 Task: Click the Assets button to "Savings Account" Under Process Payment.
Action: Mouse moved to (130, 19)
Screenshot: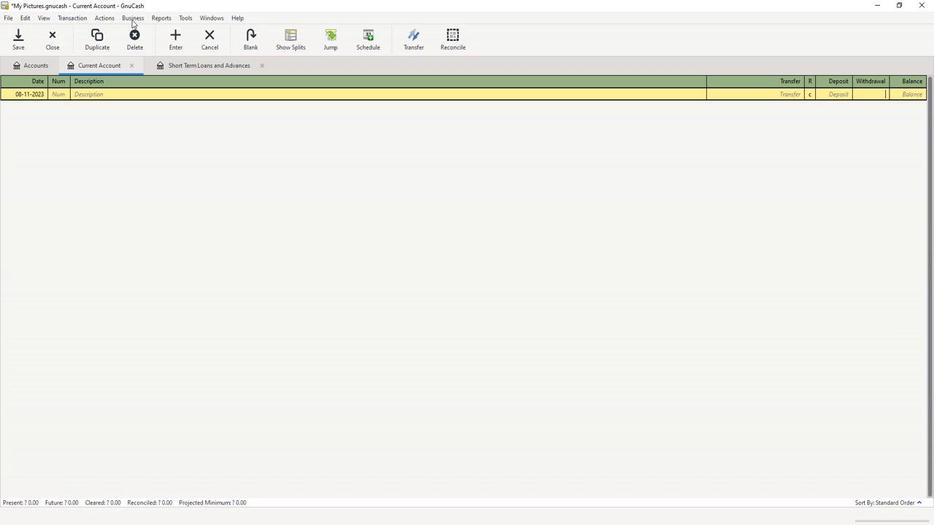 
Action: Mouse pressed left at (130, 19)
Screenshot: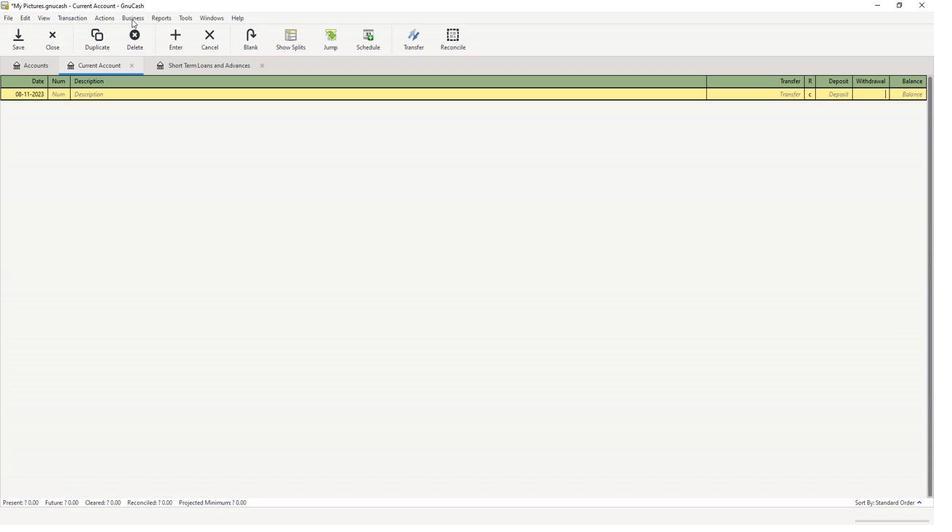 
Action: Mouse moved to (142, 30)
Screenshot: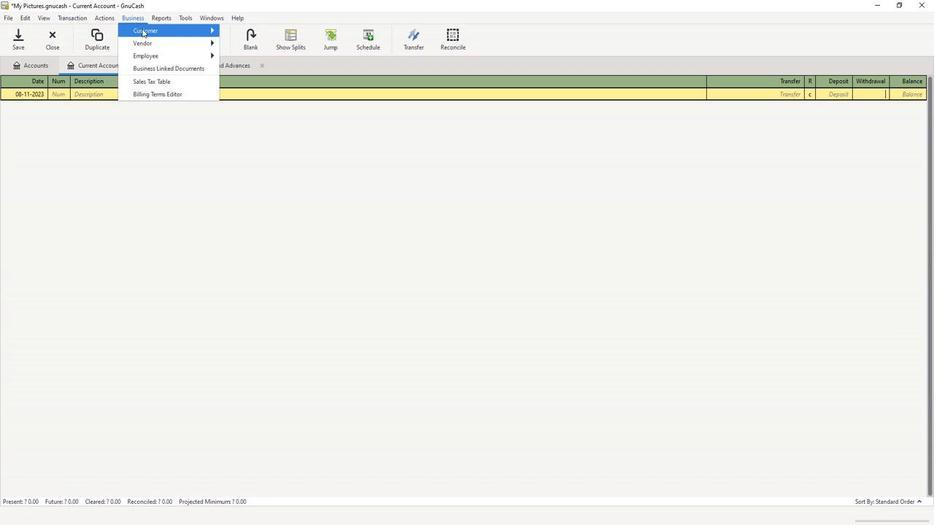 
Action: Mouse pressed left at (142, 30)
Screenshot: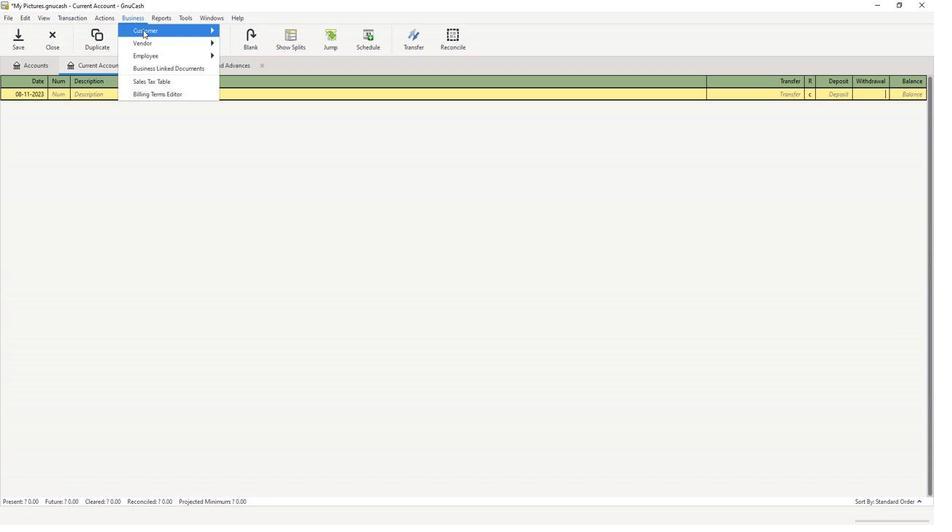 
Action: Mouse moved to (266, 119)
Screenshot: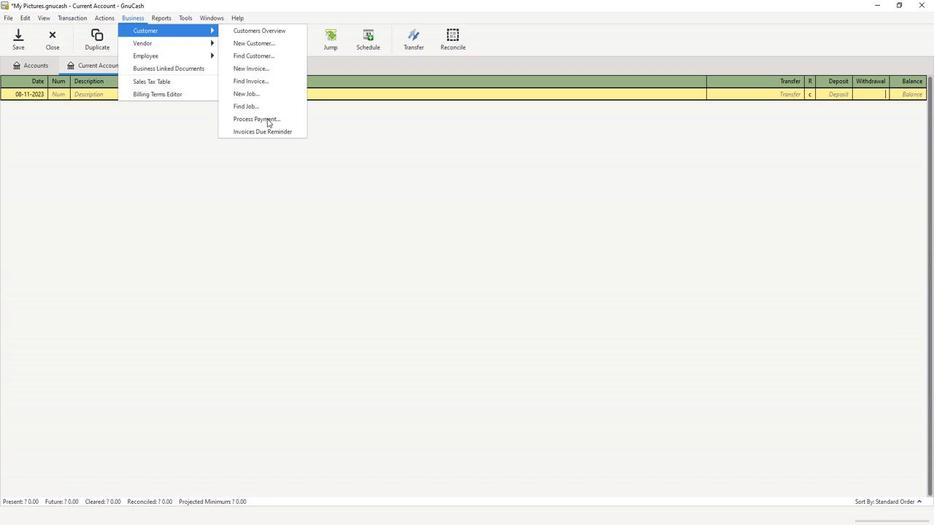 
Action: Mouse pressed left at (266, 119)
Screenshot: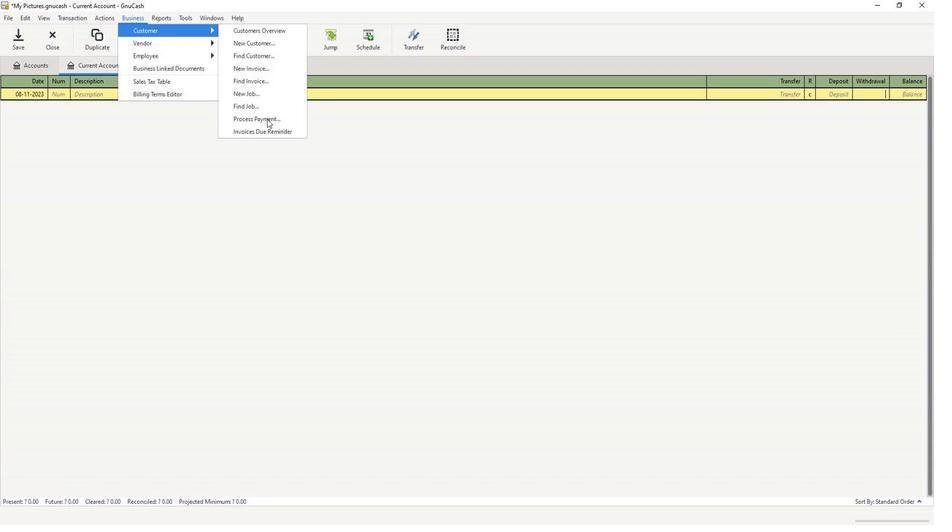 
Action: Mouse moved to (456, 276)
Screenshot: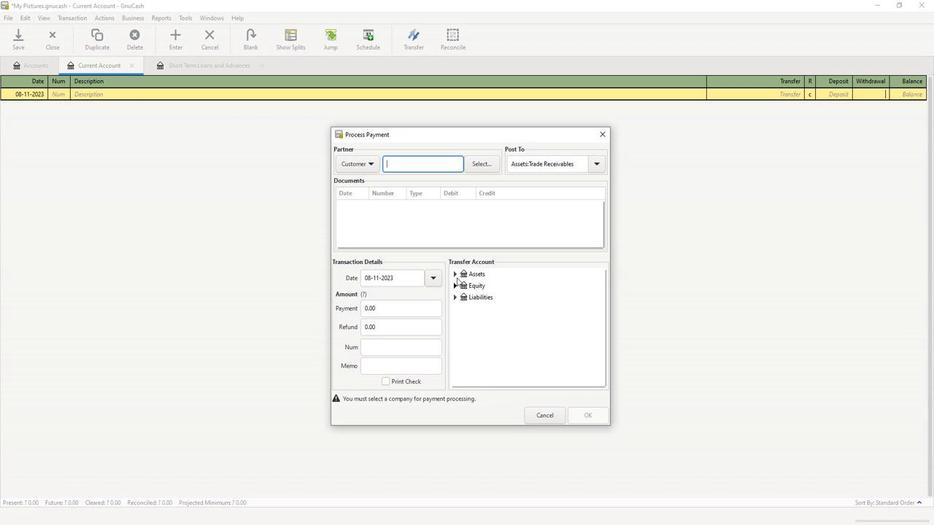 
Action: Mouse pressed left at (456, 276)
Screenshot: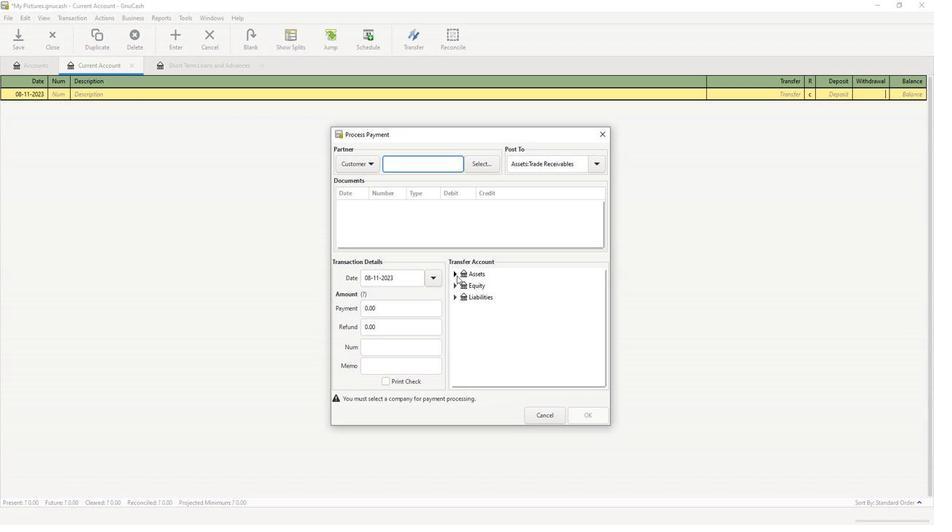 
Action: Mouse moved to (464, 286)
Screenshot: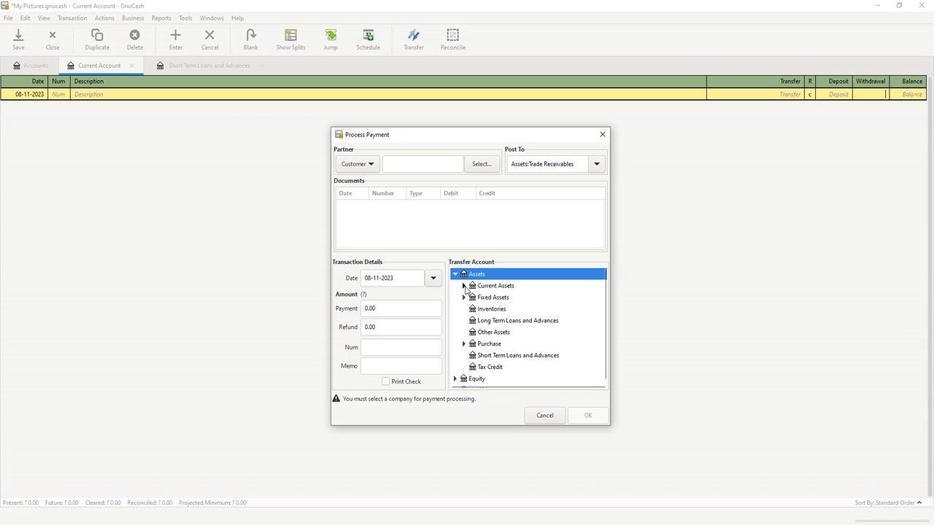 
Action: Mouse pressed left at (464, 286)
Screenshot: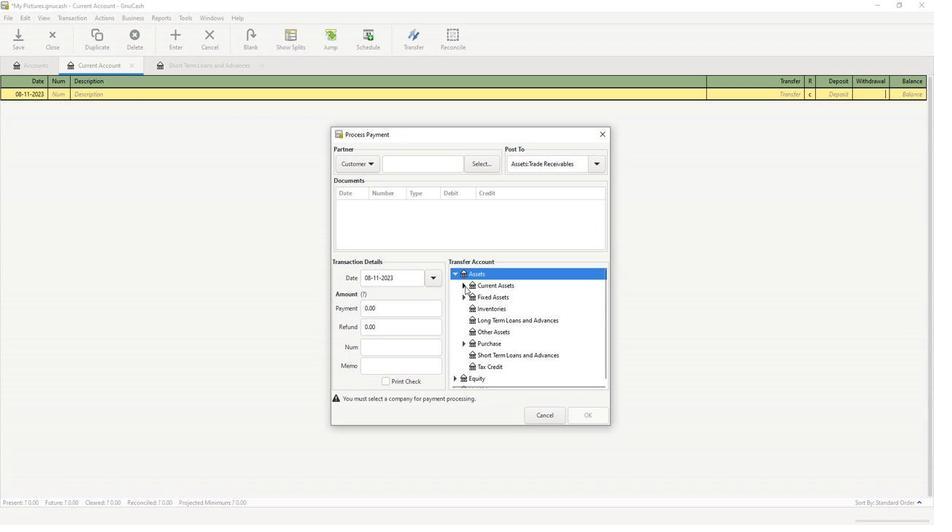 
Action: Mouse moved to (515, 332)
Screenshot: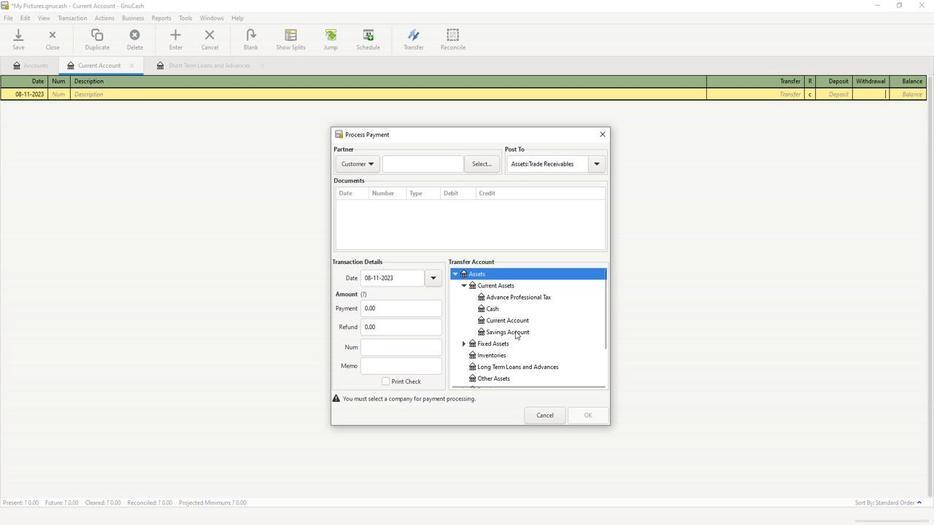 
Action: Mouse pressed left at (515, 332)
Screenshot: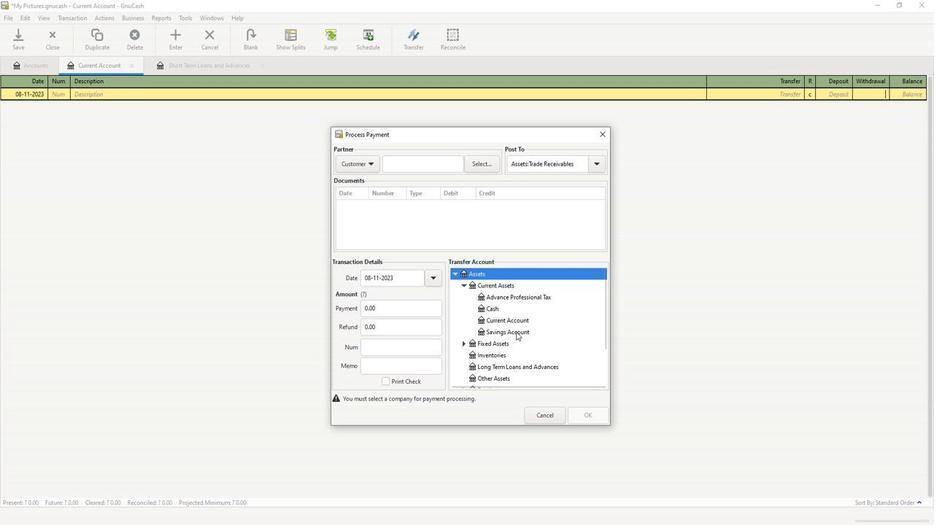 
